Task: Make in the project AgileBolt an epic 'User Acceptance Testing (UAT) Implementation'. Create in the project AgileBolt an epic 'Data Science Process Improvement'. Add in the project AgileBolt an epic 'Data Visualization Process Improvement'
Action: Mouse moved to (337, 138)
Screenshot: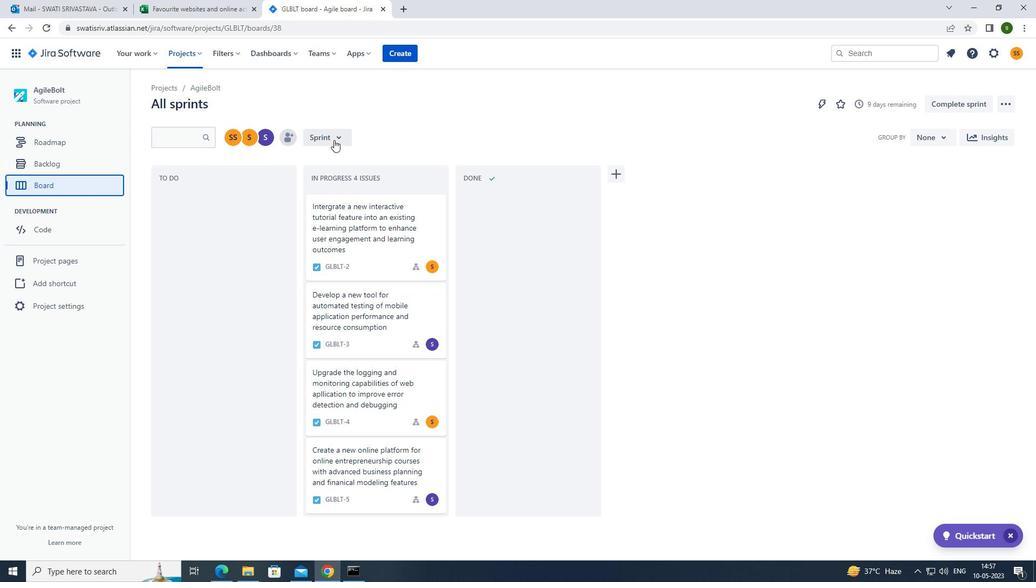 
Action: Mouse pressed left at (337, 138)
Screenshot: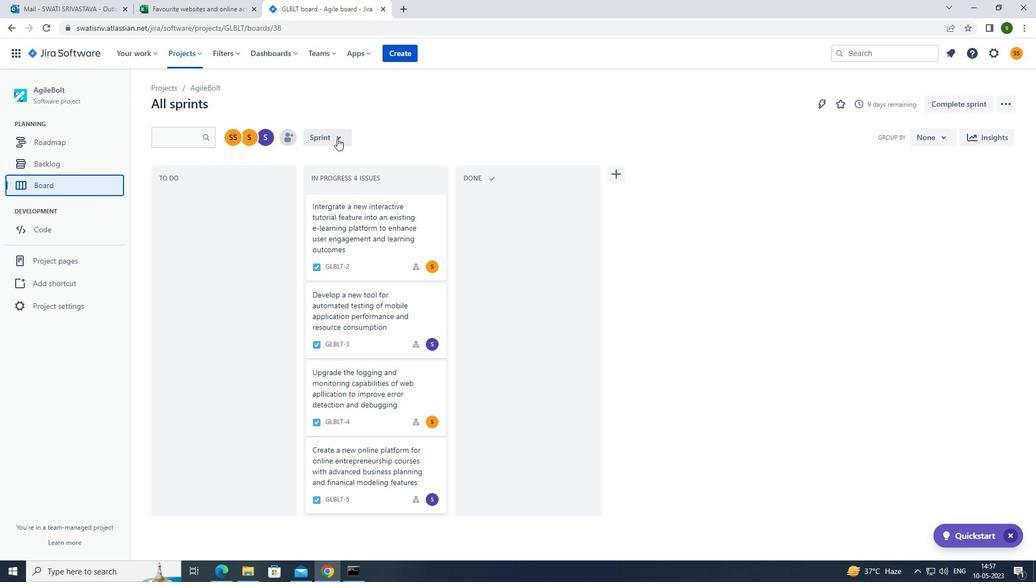 
Action: Mouse pressed left at (337, 138)
Screenshot: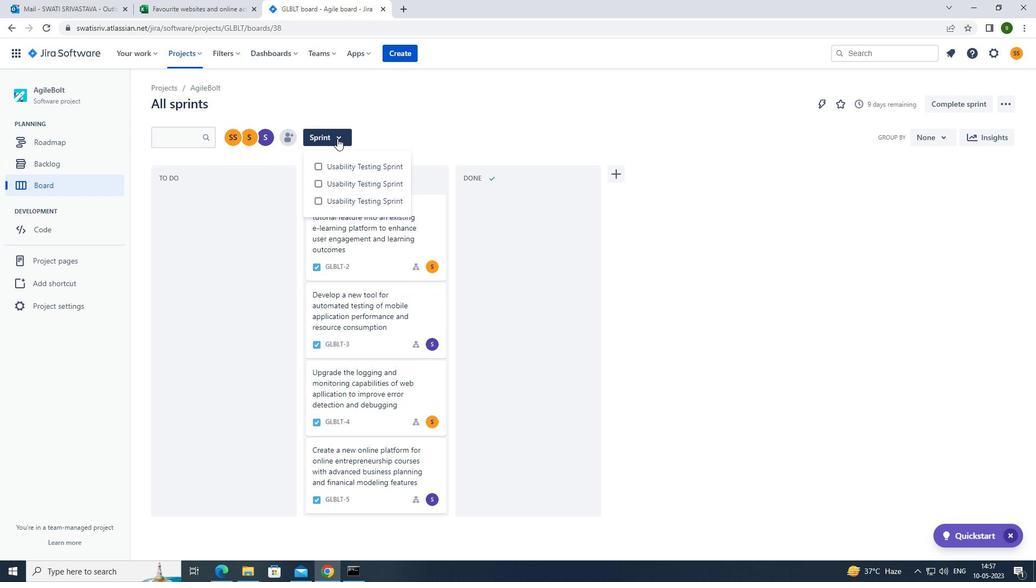 
Action: Mouse moved to (82, 165)
Screenshot: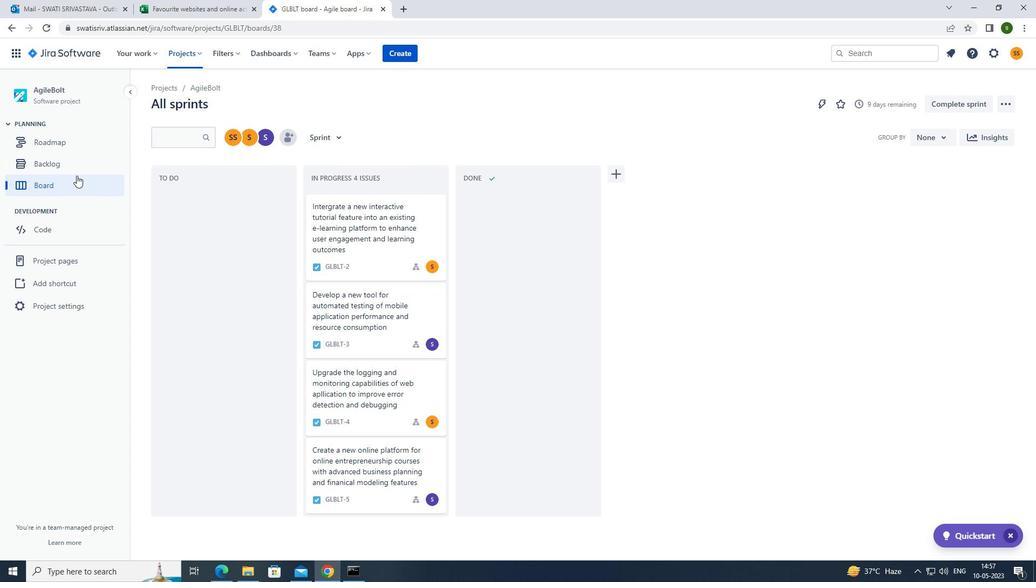 
Action: Mouse pressed left at (82, 165)
Screenshot: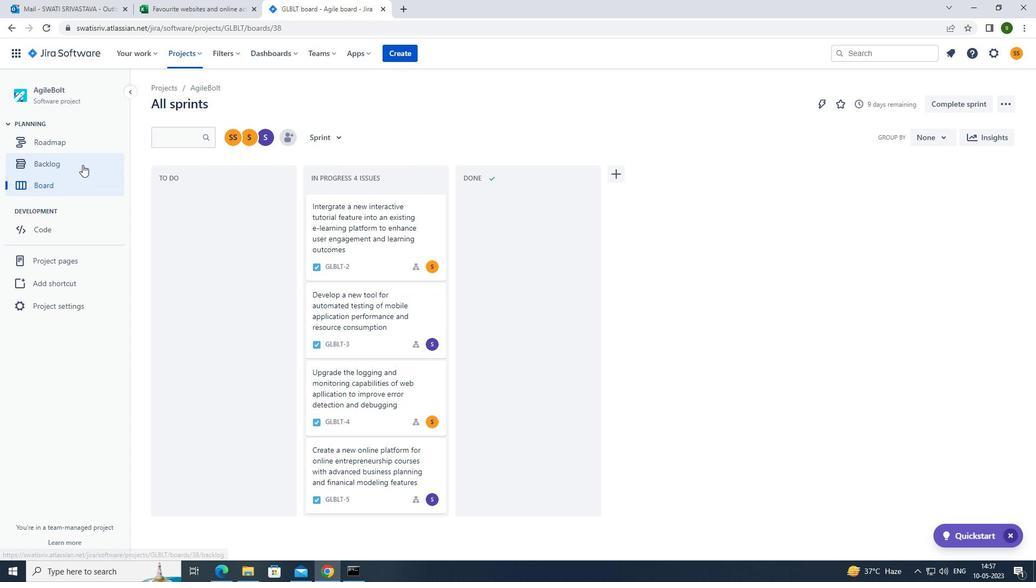 
Action: Mouse moved to (335, 135)
Screenshot: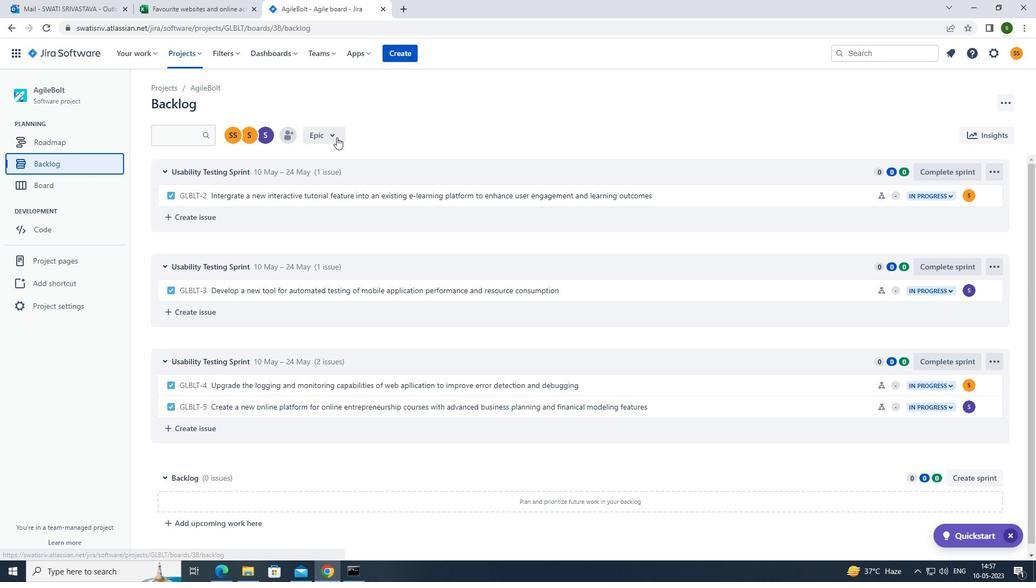 
Action: Mouse pressed left at (335, 135)
Screenshot: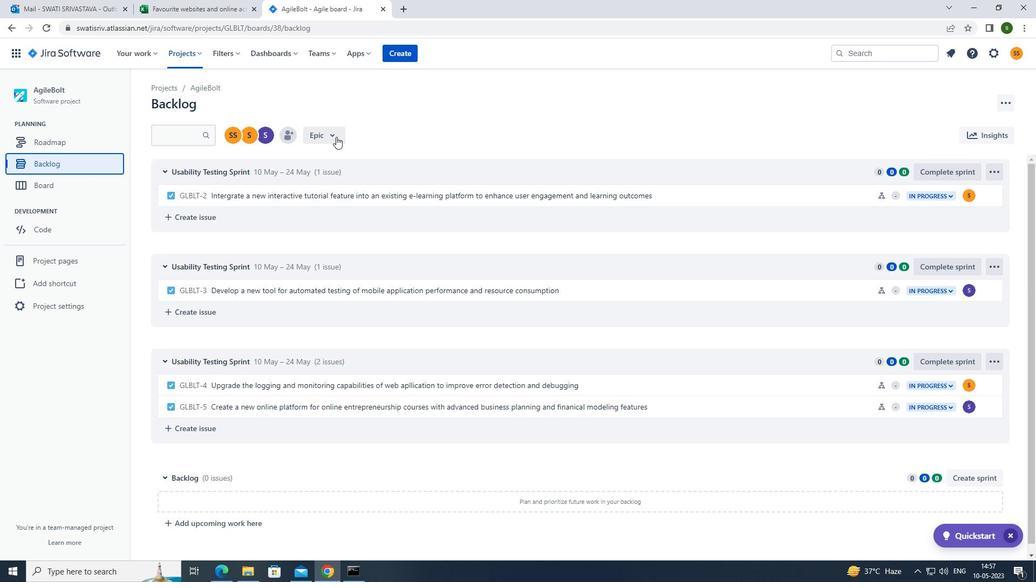 
Action: Mouse moved to (322, 203)
Screenshot: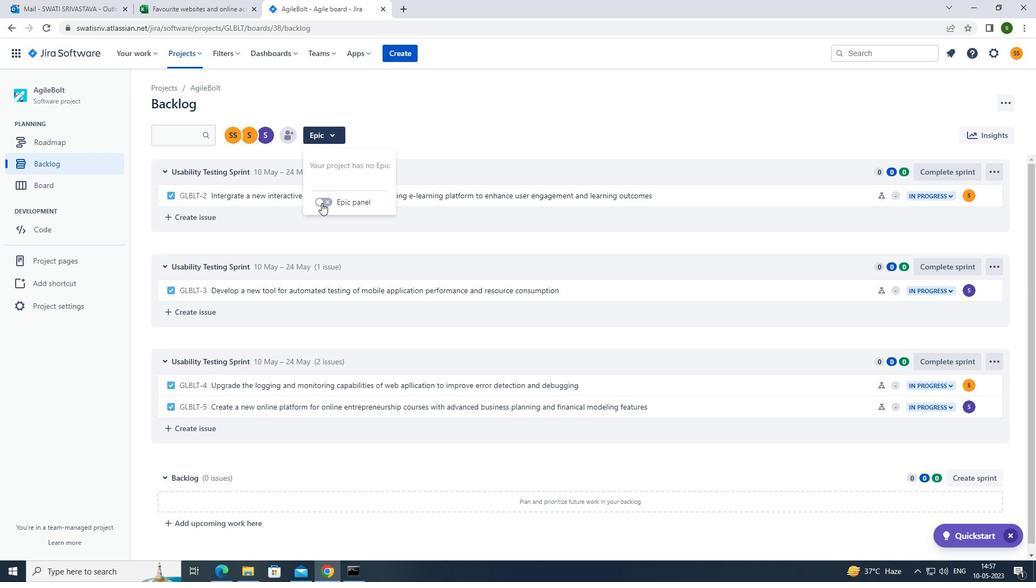 
Action: Mouse pressed left at (322, 203)
Screenshot: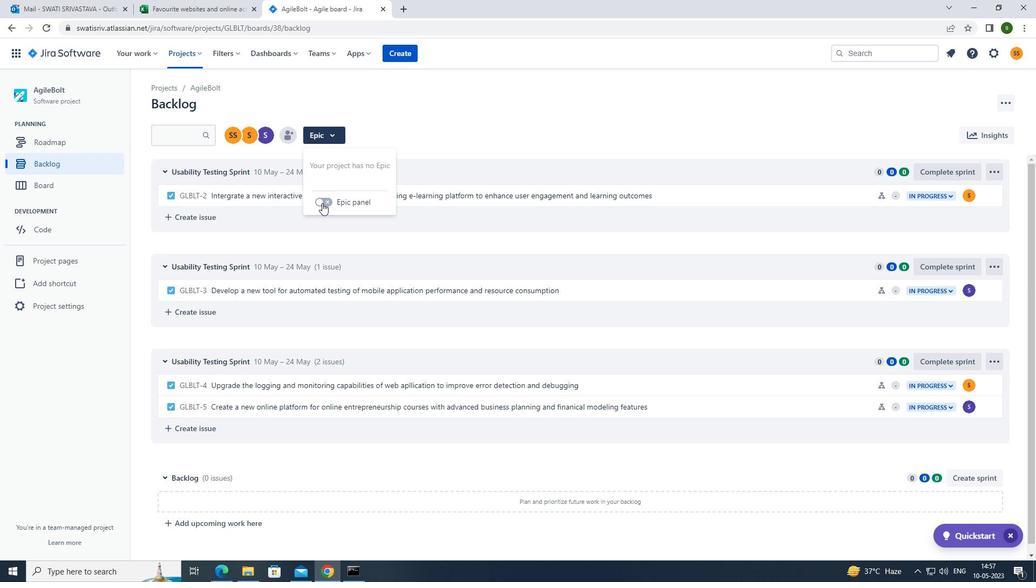 
Action: Mouse moved to (205, 371)
Screenshot: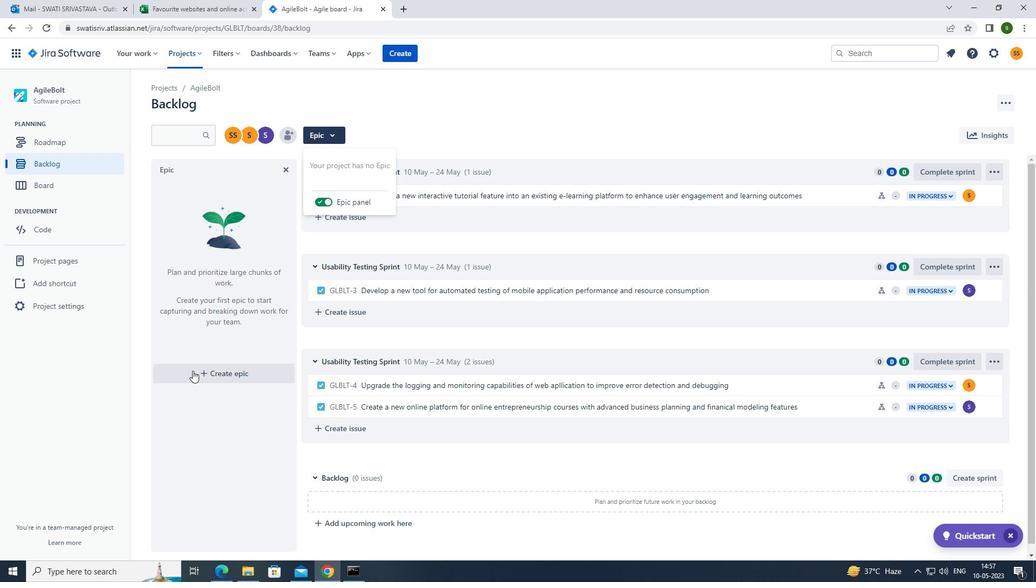 
Action: Mouse pressed left at (205, 371)
Screenshot: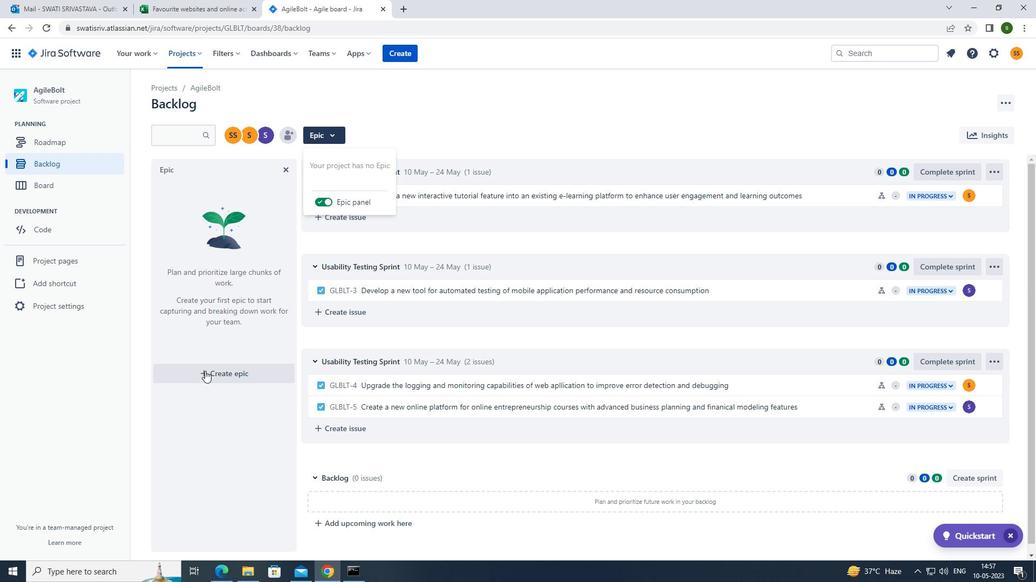 
Action: Mouse moved to (209, 371)
Screenshot: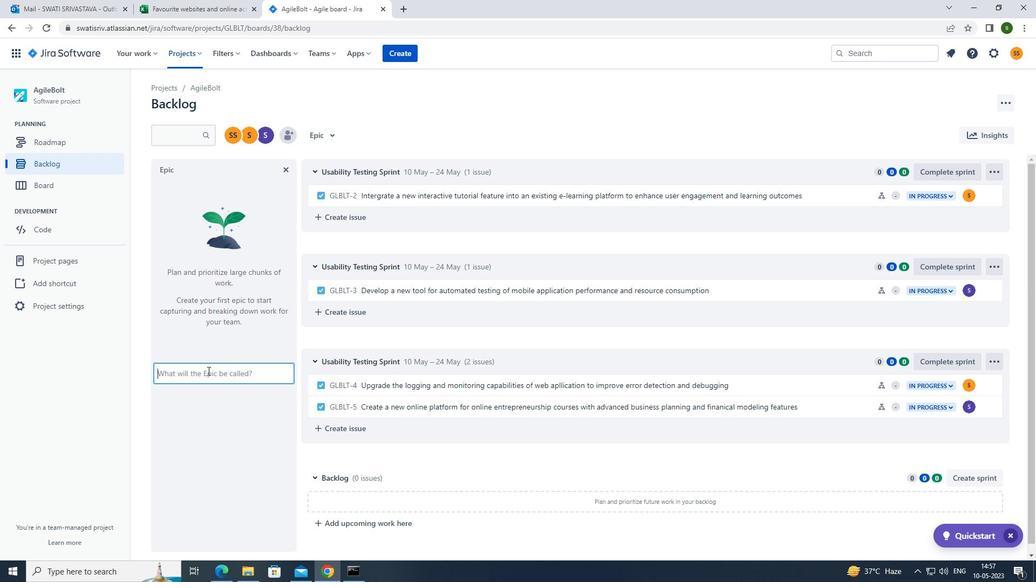 
Action: Key pressed <Key.caps_lock>u<Key.caps_lock>ser<Key.space><Key.caps_lock>a<Key.caps_lock>cceptance<Key.space><Key.caps_lock>t<Key.caps_lock>esting<Key.shift_r><Key.shift_r><Key.shift_r><Key.shift_r><Key.shift_r><Key.shift_r><Key.shift_r><Key.shift_r><Key.shift_r><Key.shift_r>(<Key.caps_lock>uat<Key.shift_r>)<Key.caps_lock>i<Key.caps_lock>mp<Key.backspace><Key.backspace><Key.backspace><Key.caps_lock><Key.caps_lock>i<Key.caps_lock>mplemenation<Key.enter>
Screenshot: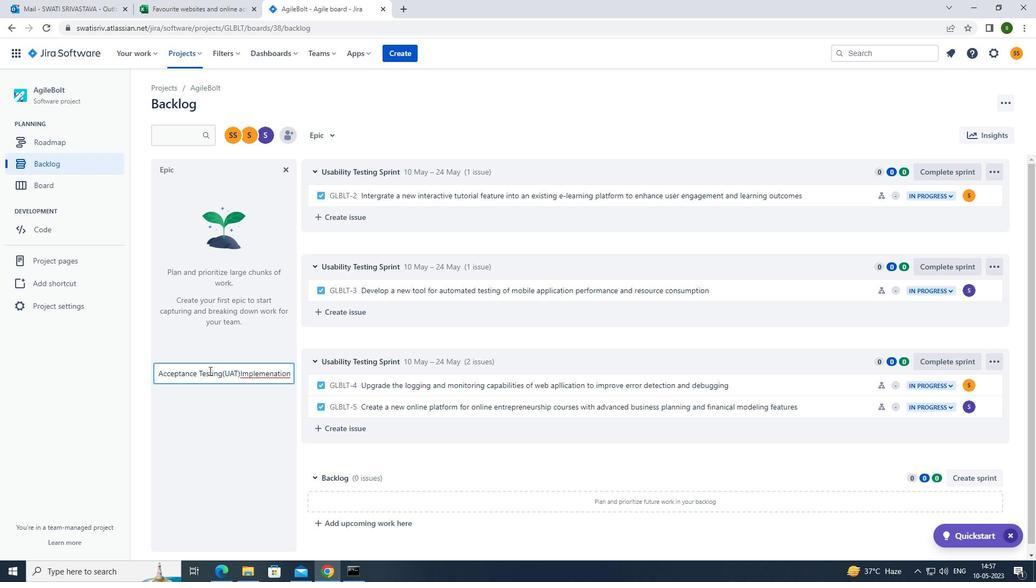 
Action: Mouse moved to (207, 256)
Screenshot: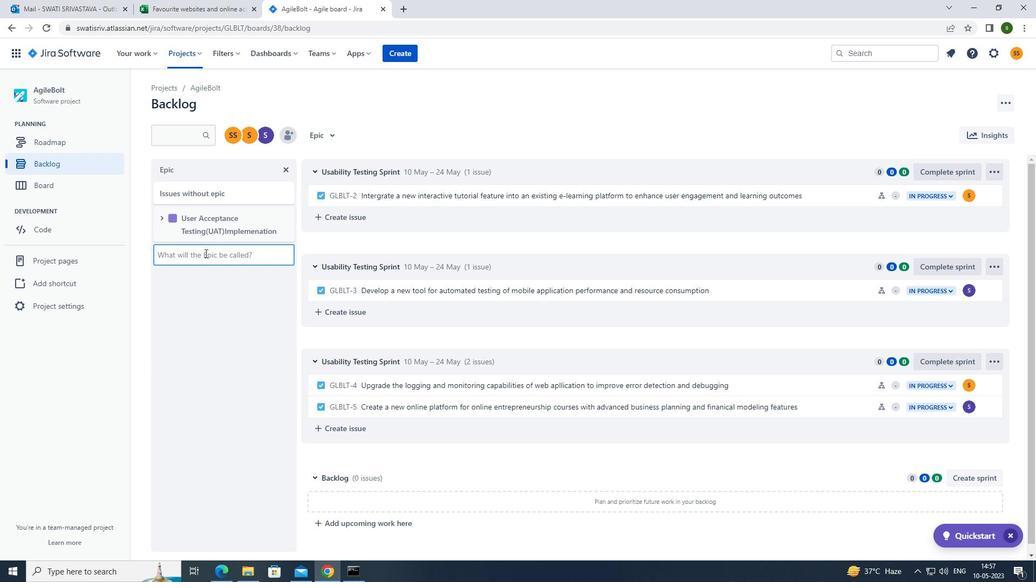 
Action: Mouse pressed left at (207, 256)
Screenshot: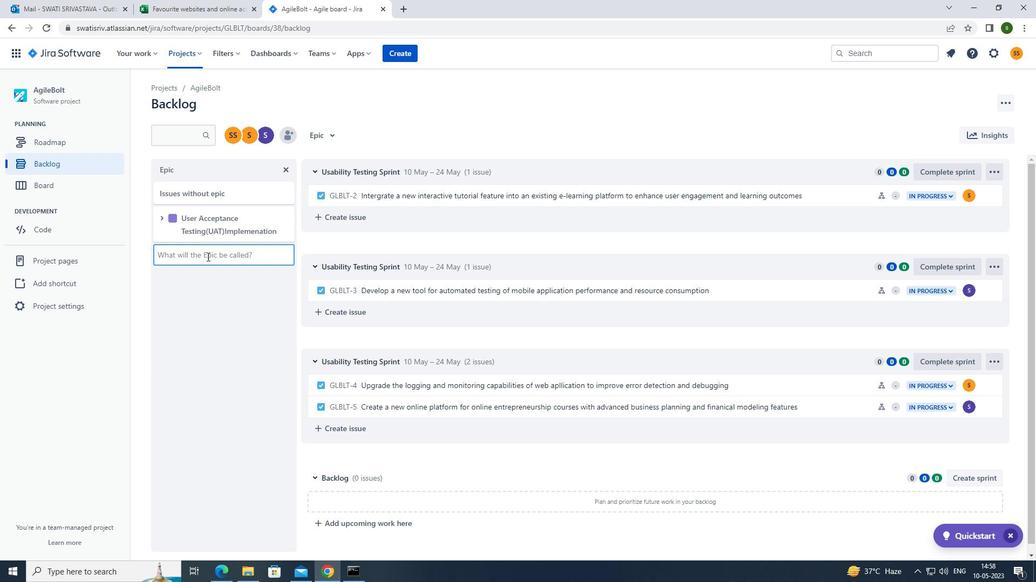 
Action: Key pressed <Key.caps_lock>d<Key.caps_lock>ata<Key.space><Key.caps_lock>s<Key.caps_lock>cience<Key.space><Key.caps_lock>p<Key.caps_lock>rocess<Key.space><Key.caps_lock>i<Key.caps_lock>mprovement<Key.enter>
Screenshot: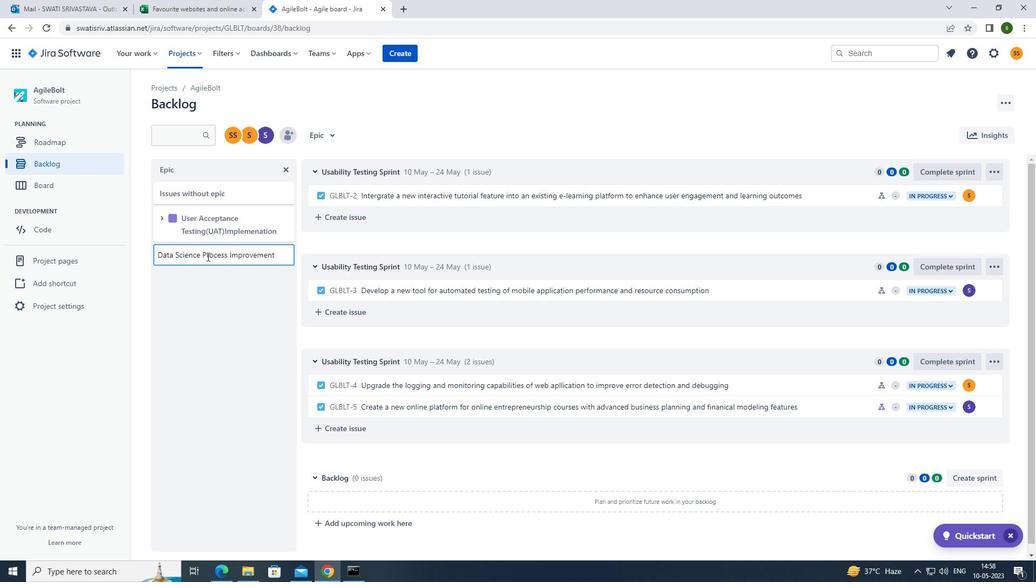 
Action: Mouse moved to (211, 296)
Screenshot: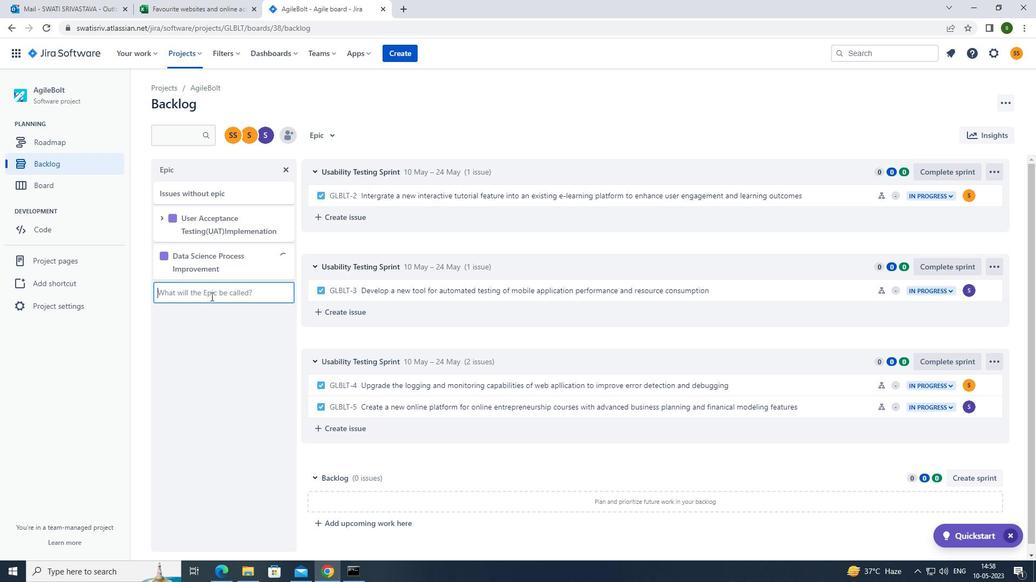 
Action: Mouse pressed left at (211, 296)
Screenshot: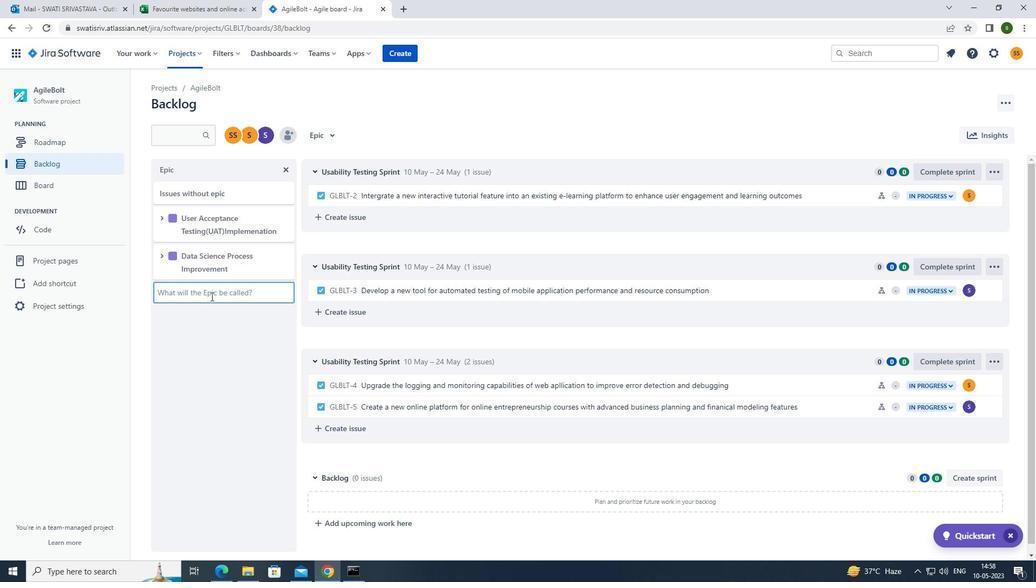 
Action: Key pressed <Key.caps_lock>d<Key.caps_lock>ata<Key.space><Key.caps_lock>v<Key.caps_lock>isulaization<Key.space><Key.caps_lock><Key.caps_lock><Key.caps_lock>p<Key.caps_lock>rocess<Key.space><Key.caps_lock>i<Key.caps_lock>mprovement<Key.enter>
Screenshot: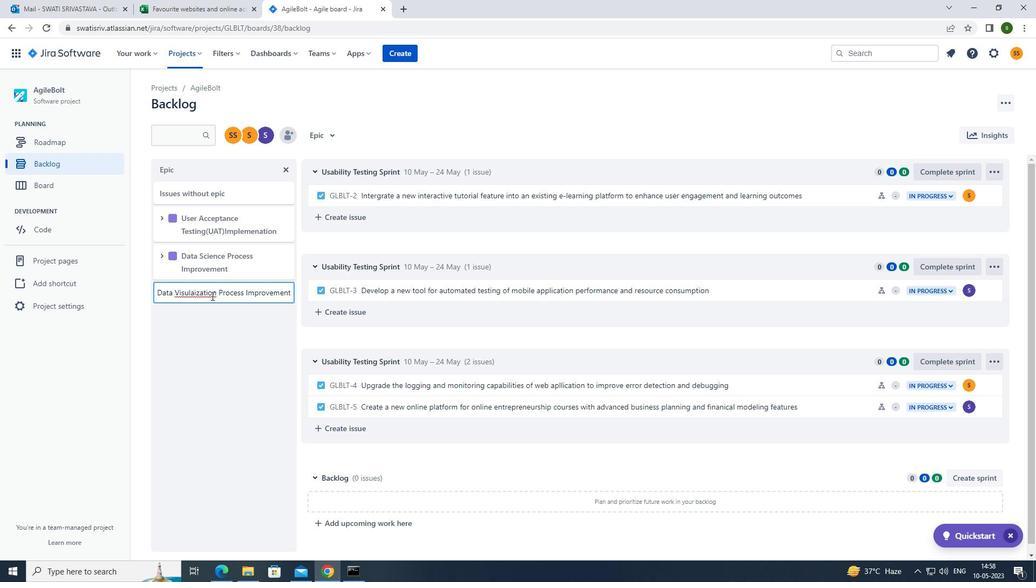 
